 Task: In the  document Nathan.txt change page color to  'Voilet'. Add link on bottom right corner of the sheet: 'www.instagram.com' Insert page numer on top of the page
Action: Mouse moved to (264, 398)
Screenshot: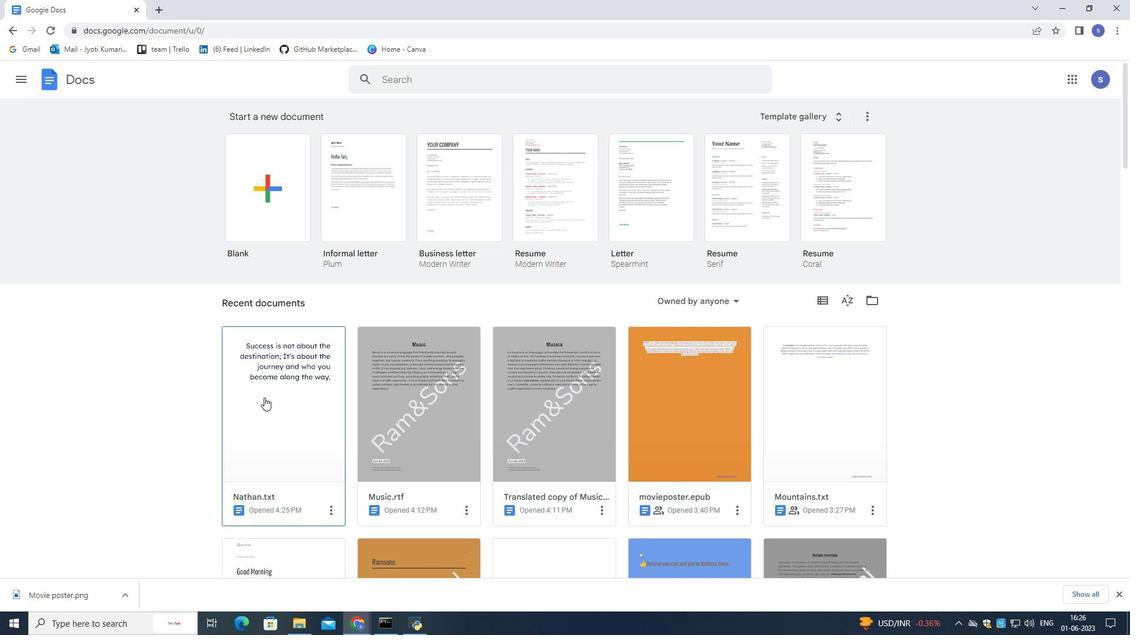 
Action: Mouse pressed left at (264, 398)
Screenshot: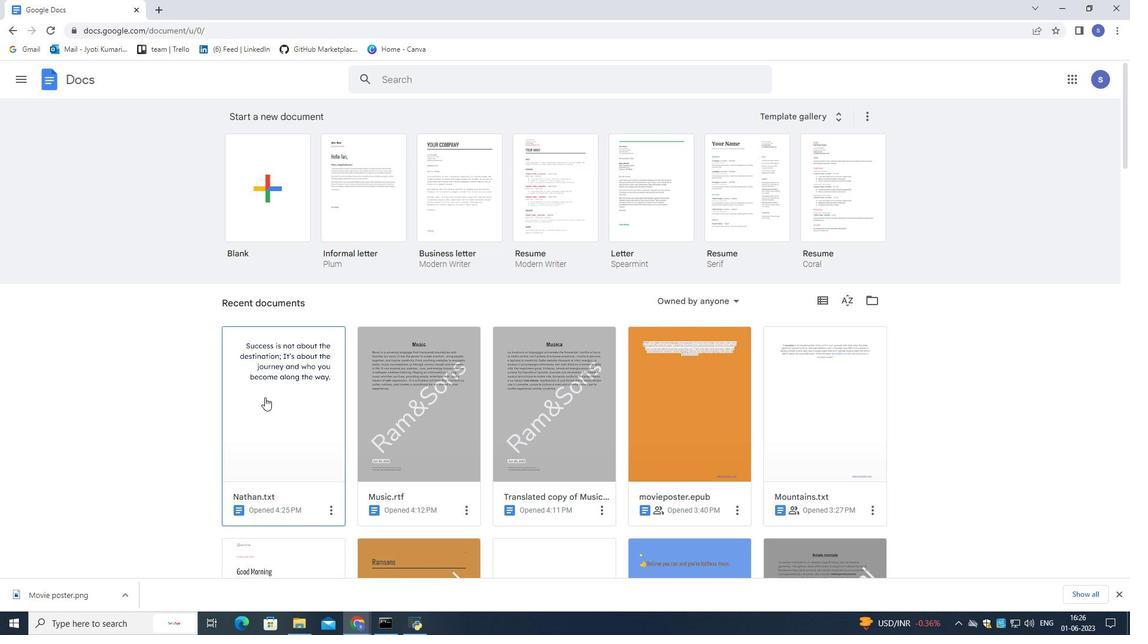 
Action: Mouse pressed left at (264, 398)
Screenshot: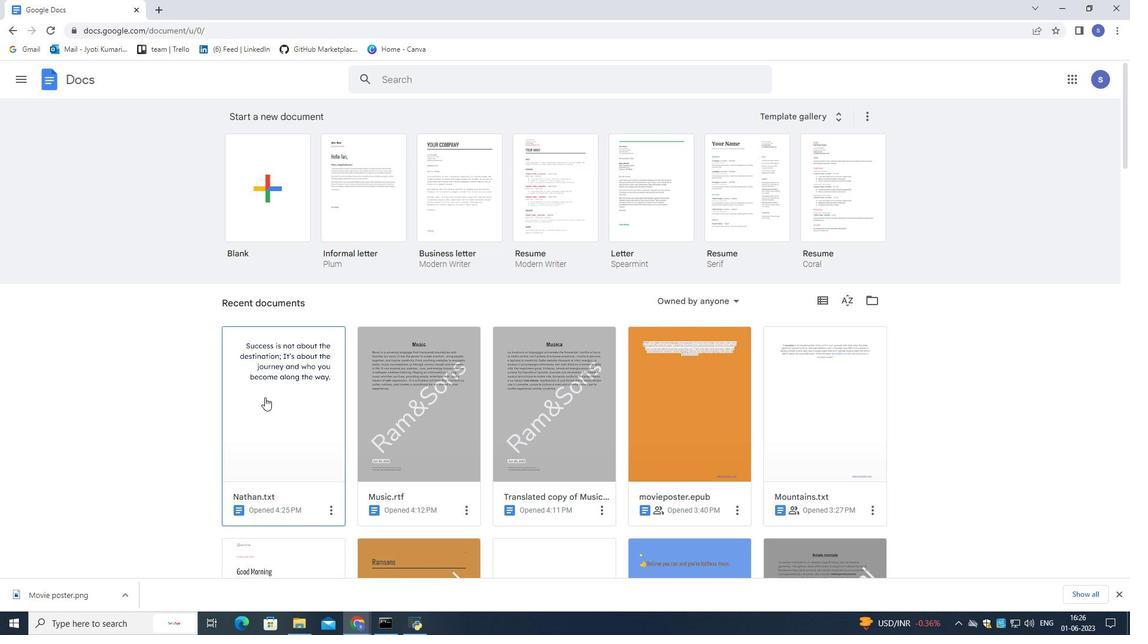 
Action: Mouse moved to (261, 317)
Screenshot: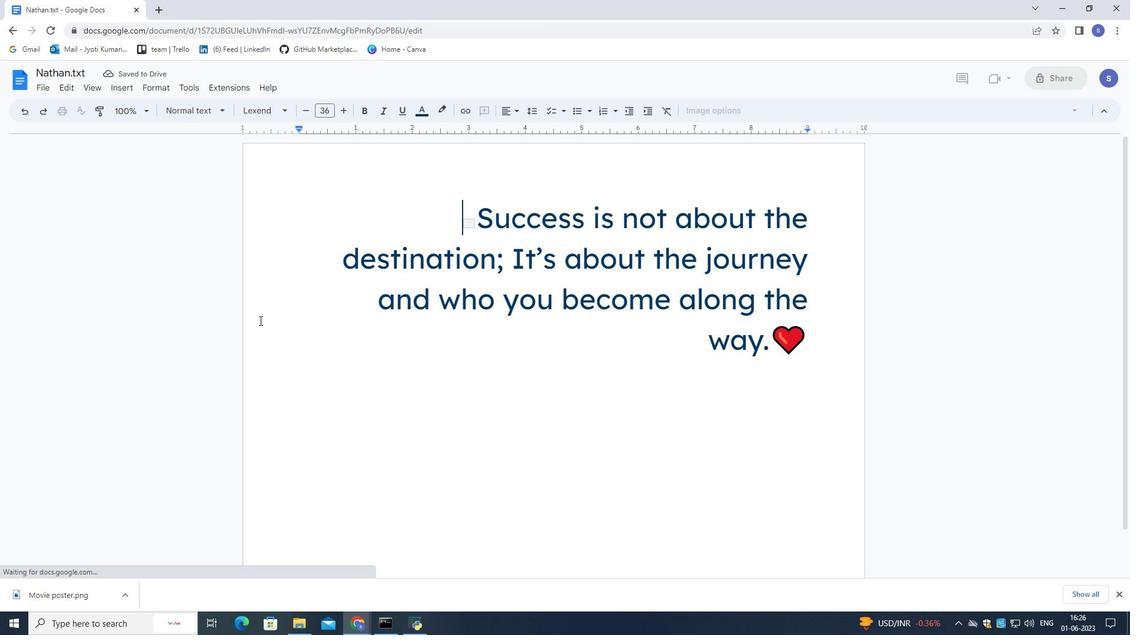 
Action: Mouse pressed left at (261, 317)
Screenshot: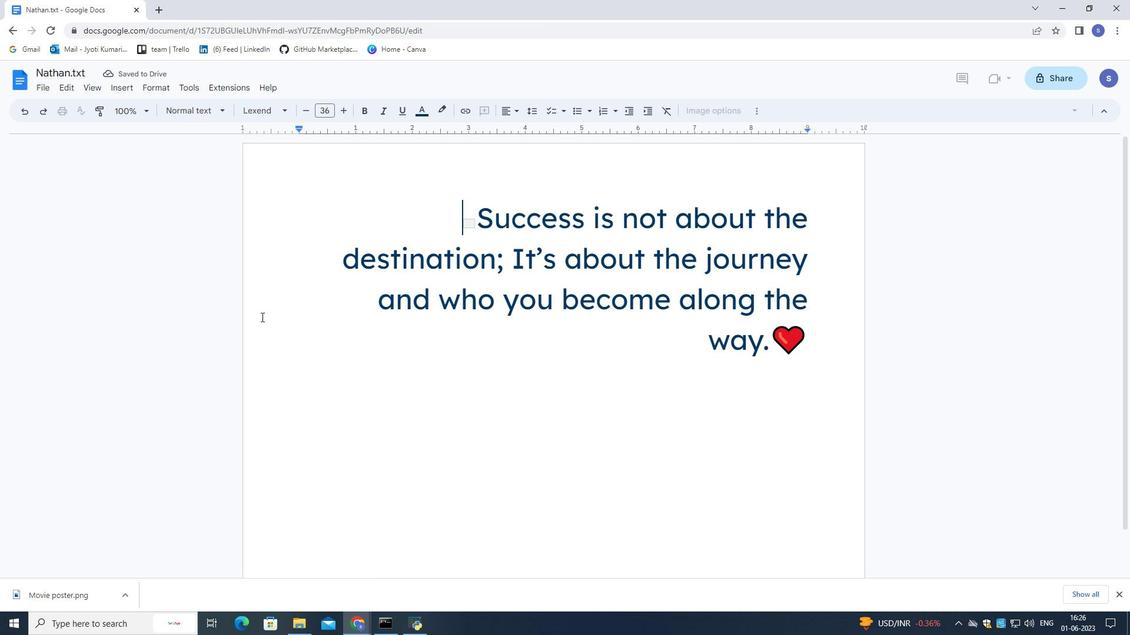 
Action: Mouse moved to (44, 90)
Screenshot: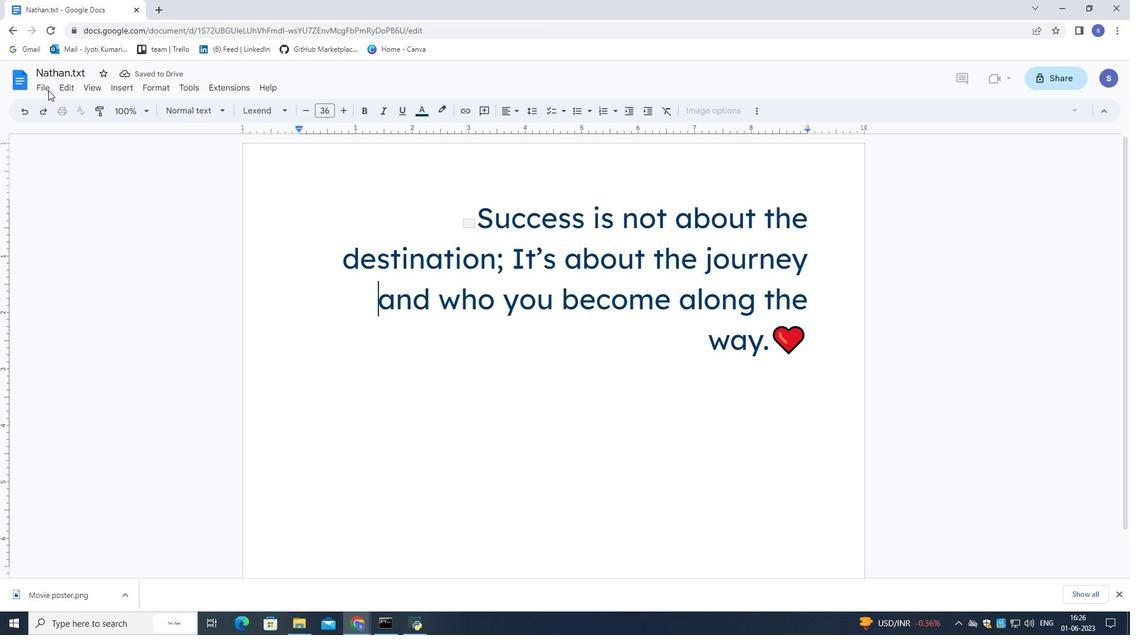 
Action: Mouse pressed left at (44, 90)
Screenshot: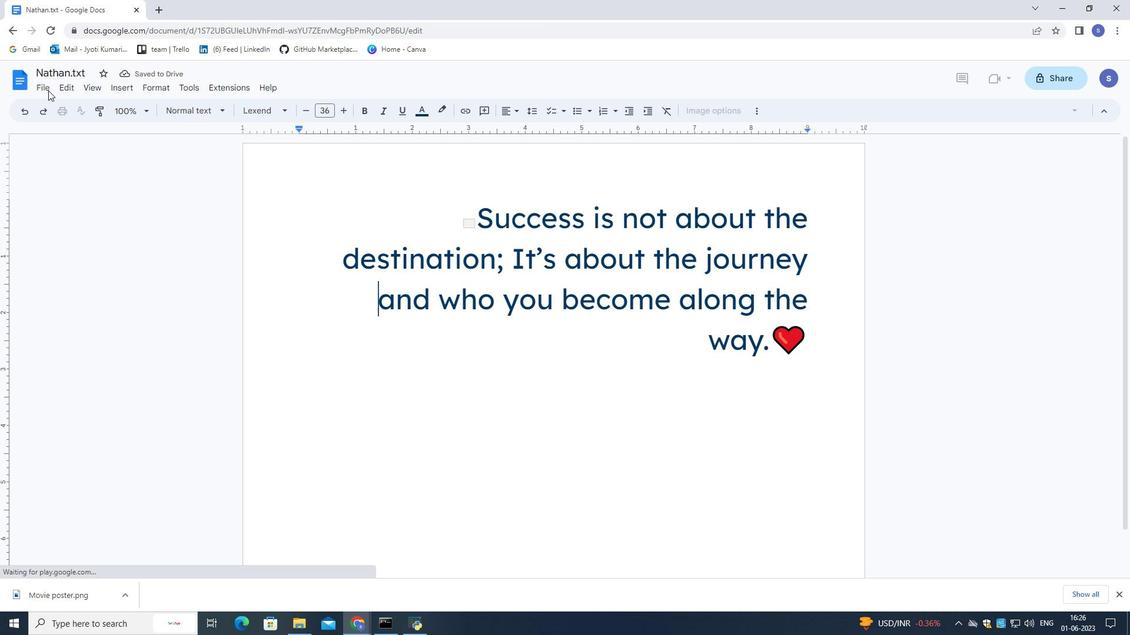
Action: Mouse moved to (83, 410)
Screenshot: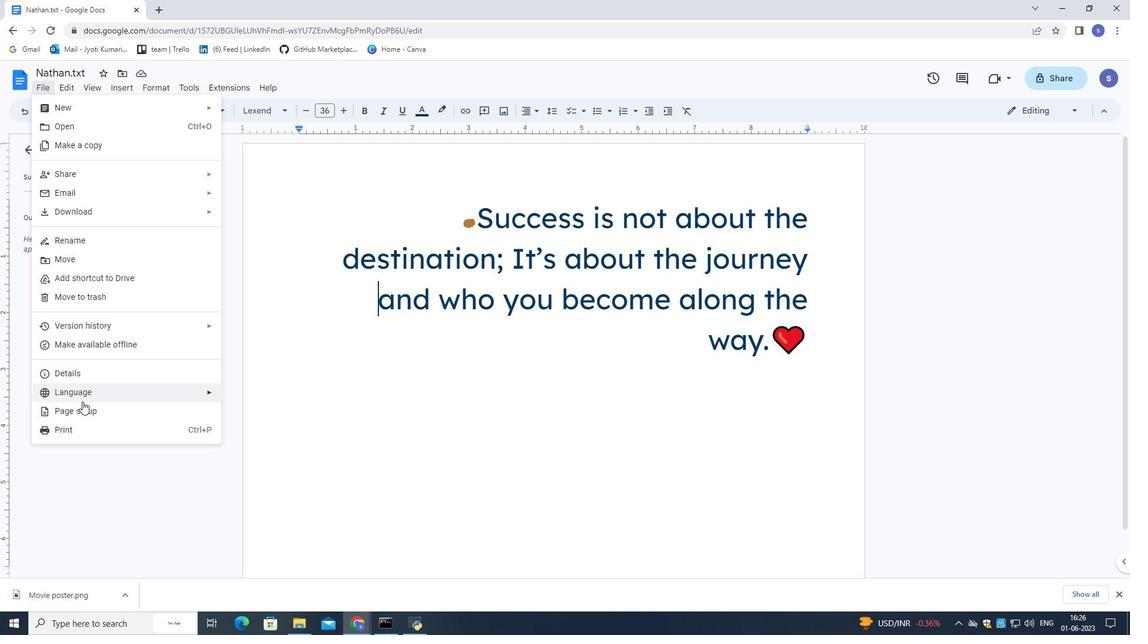 
Action: Mouse pressed left at (83, 410)
Screenshot: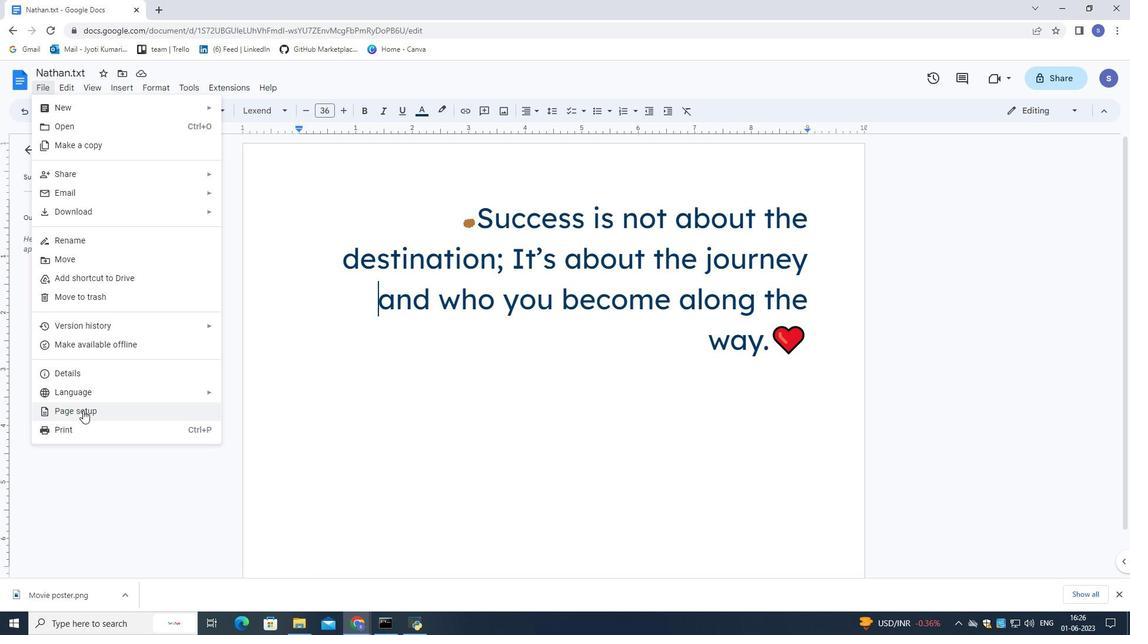 
Action: Mouse moved to (465, 396)
Screenshot: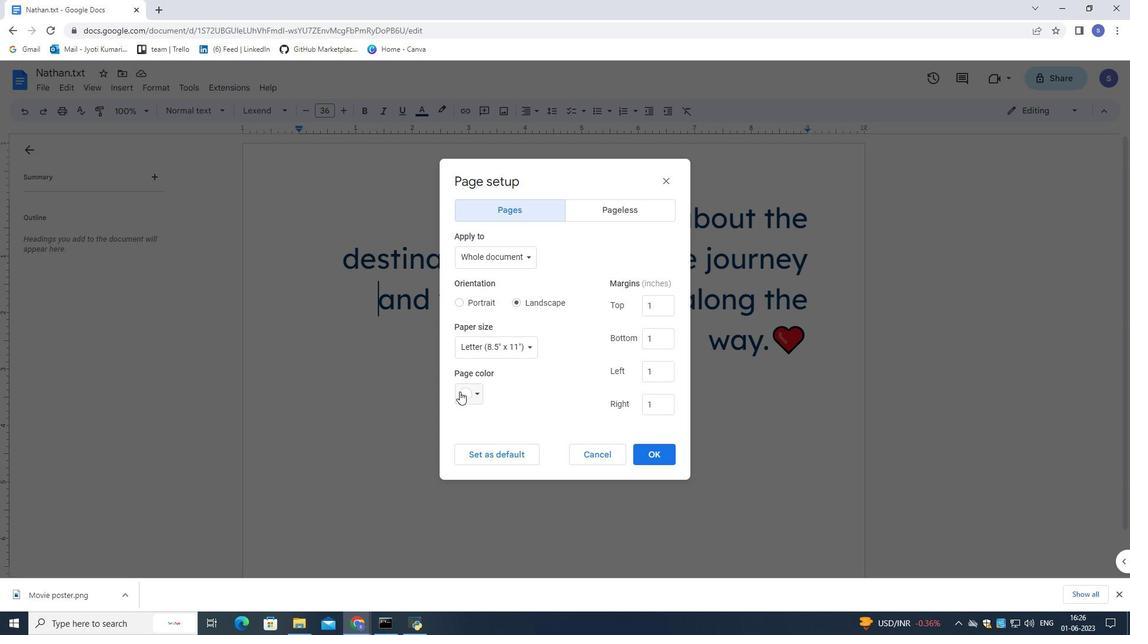 
Action: Mouse pressed left at (465, 396)
Screenshot: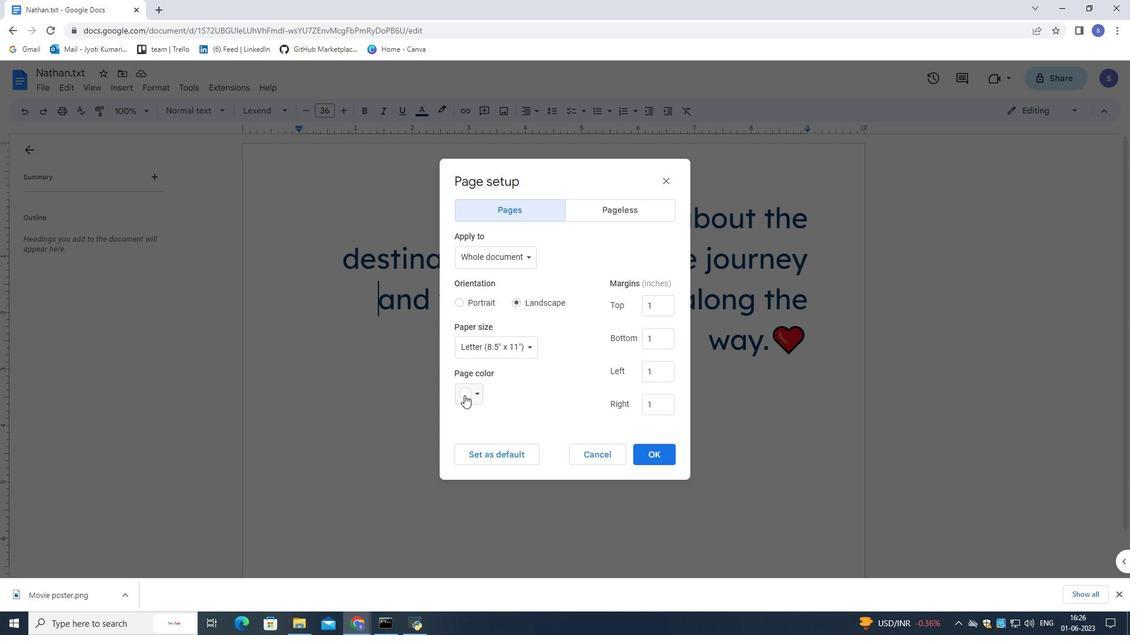 
Action: Mouse moved to (574, 466)
Screenshot: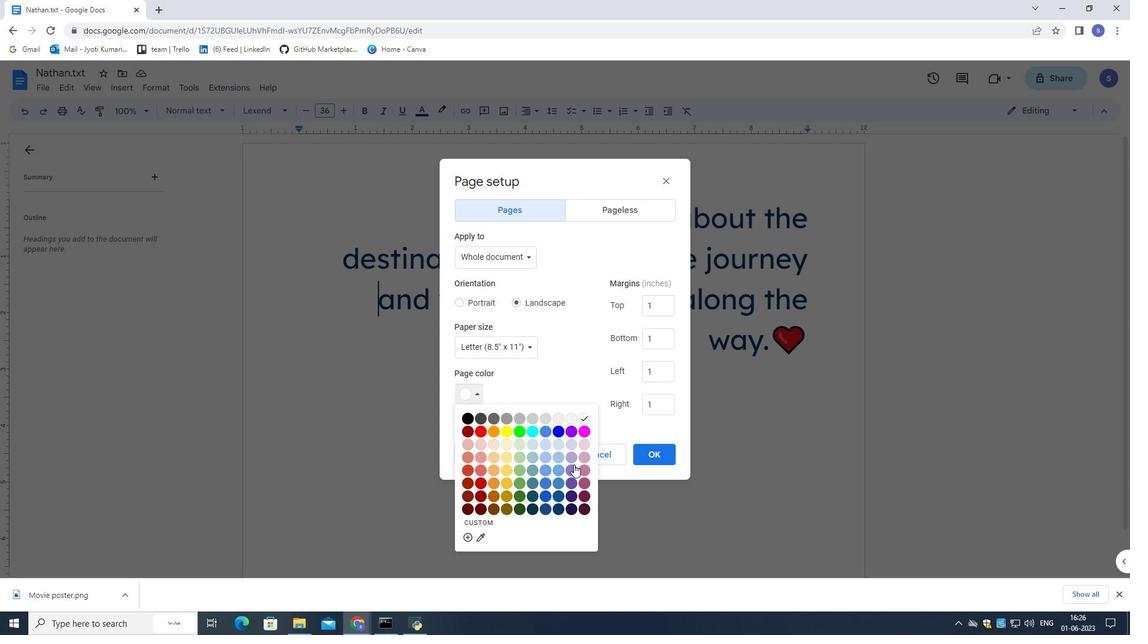 
Action: Mouse pressed left at (574, 466)
Screenshot: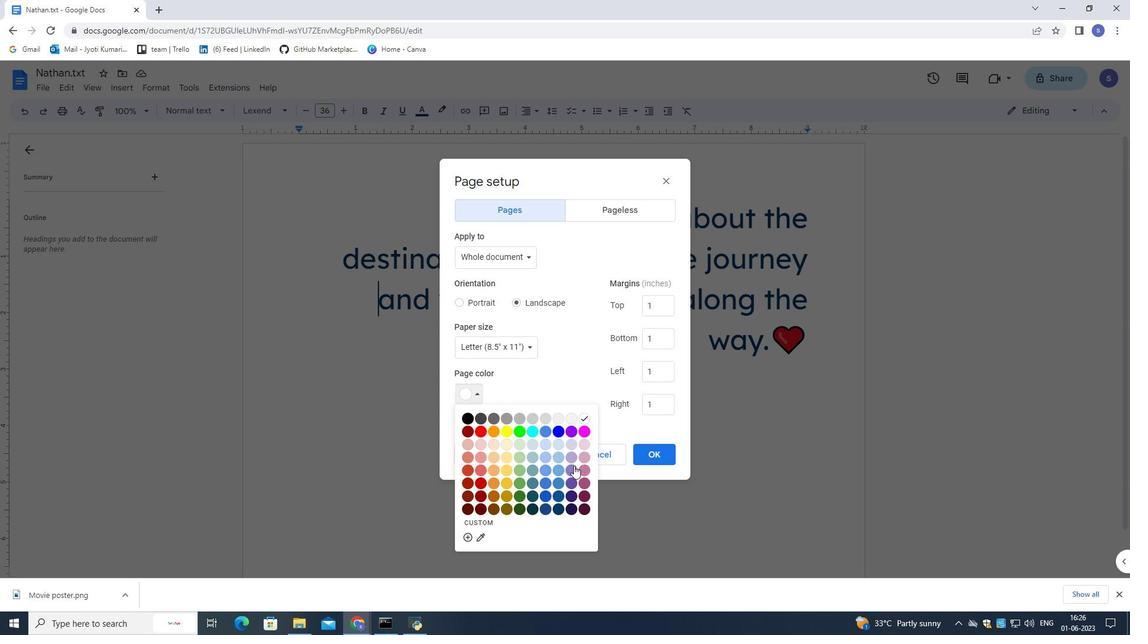 
Action: Mouse moved to (651, 451)
Screenshot: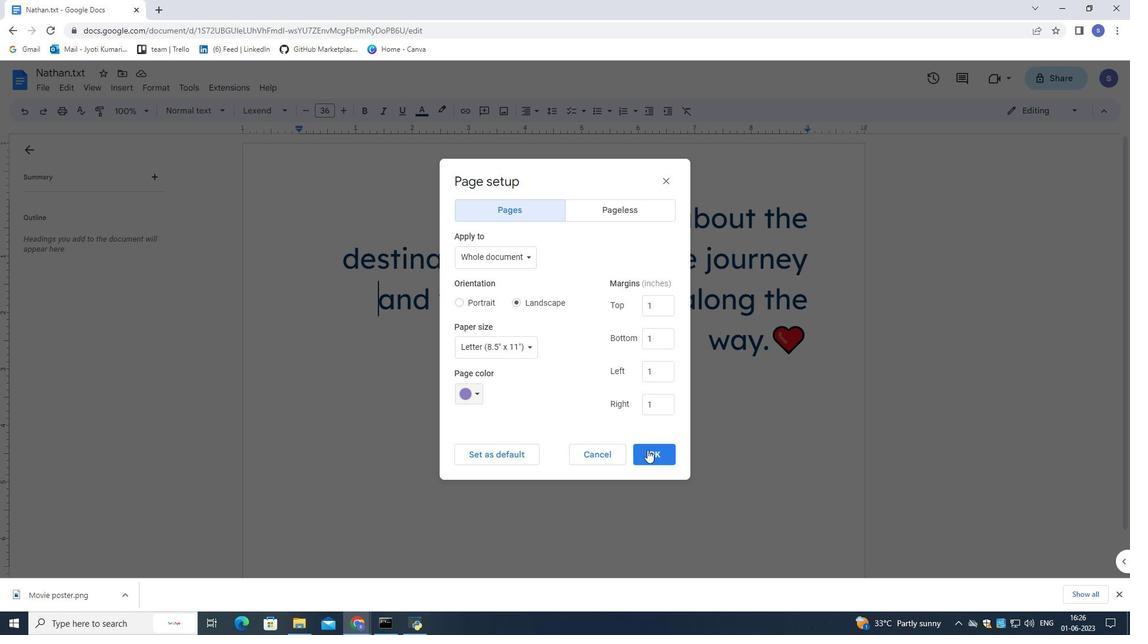 
Action: Mouse pressed left at (651, 451)
Screenshot: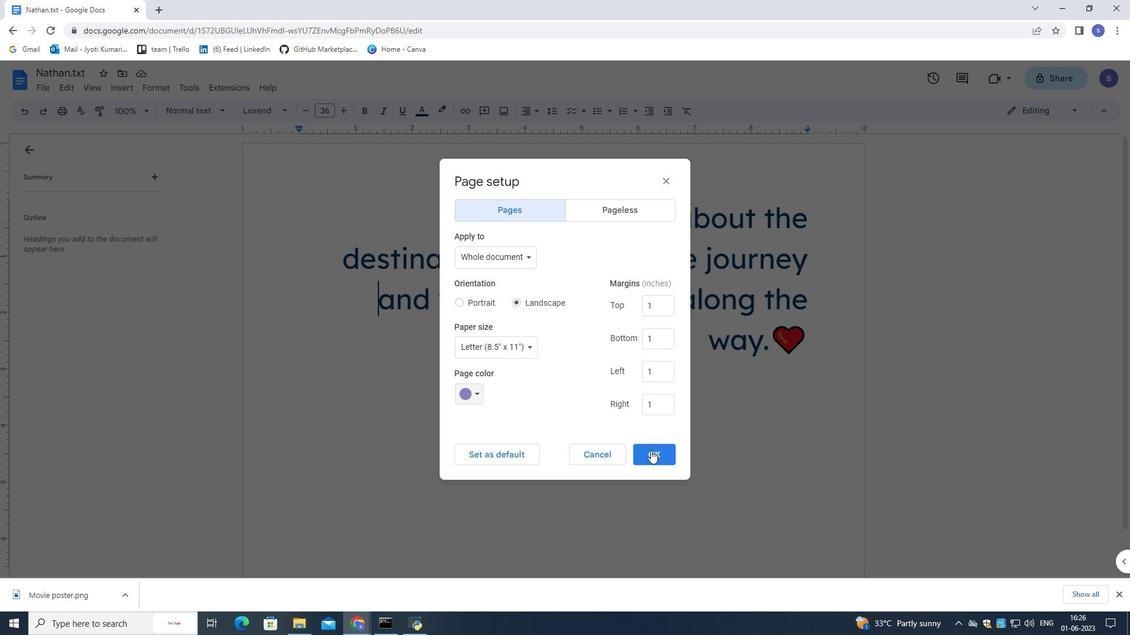 
Action: Mouse moved to (117, 90)
Screenshot: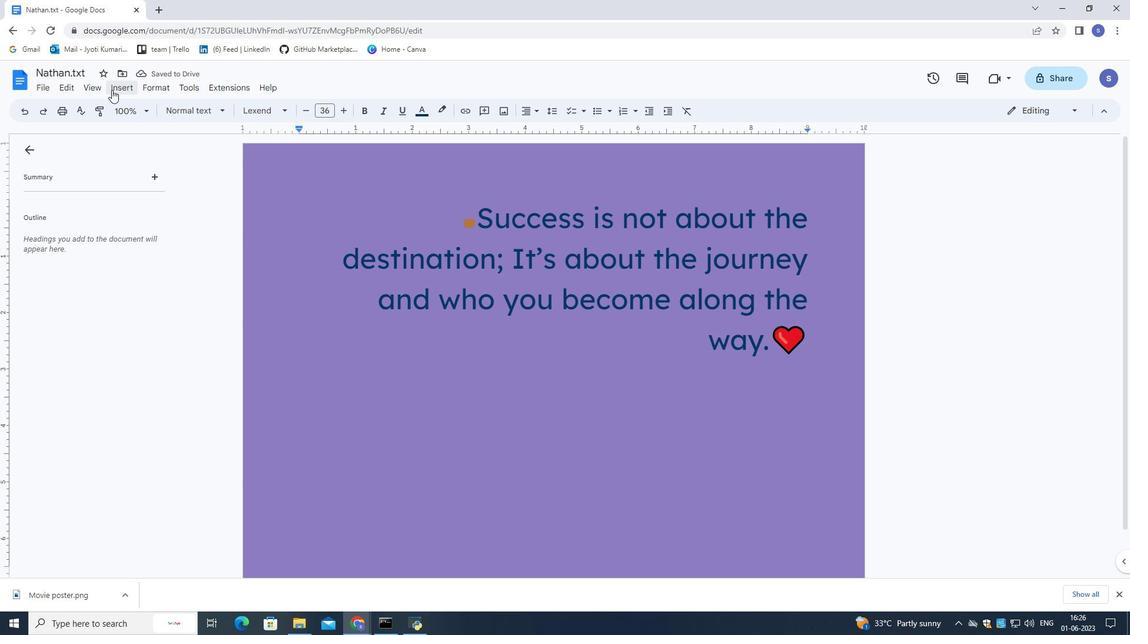 
Action: Mouse pressed left at (117, 90)
Screenshot: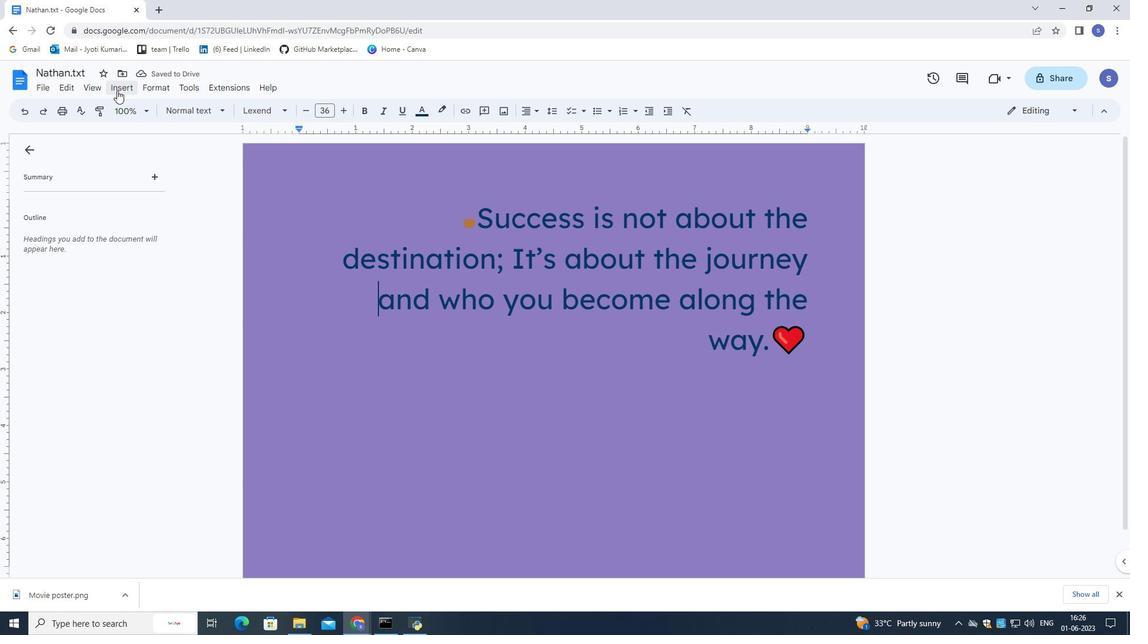 
Action: Mouse moved to (318, 415)
Screenshot: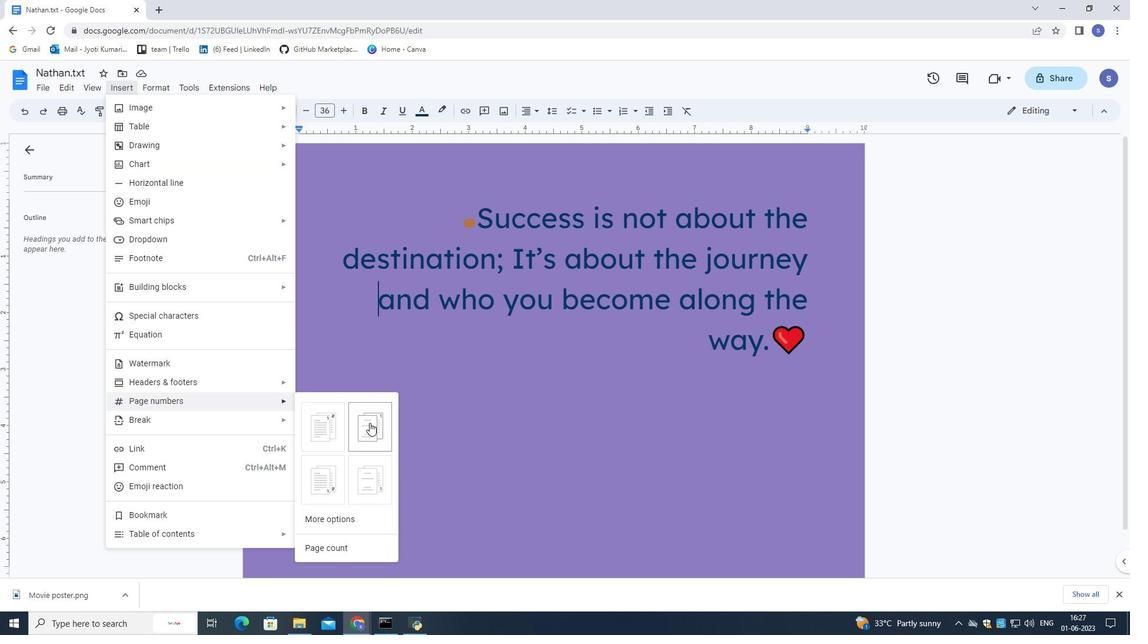 
Action: Mouse pressed left at (318, 415)
Screenshot: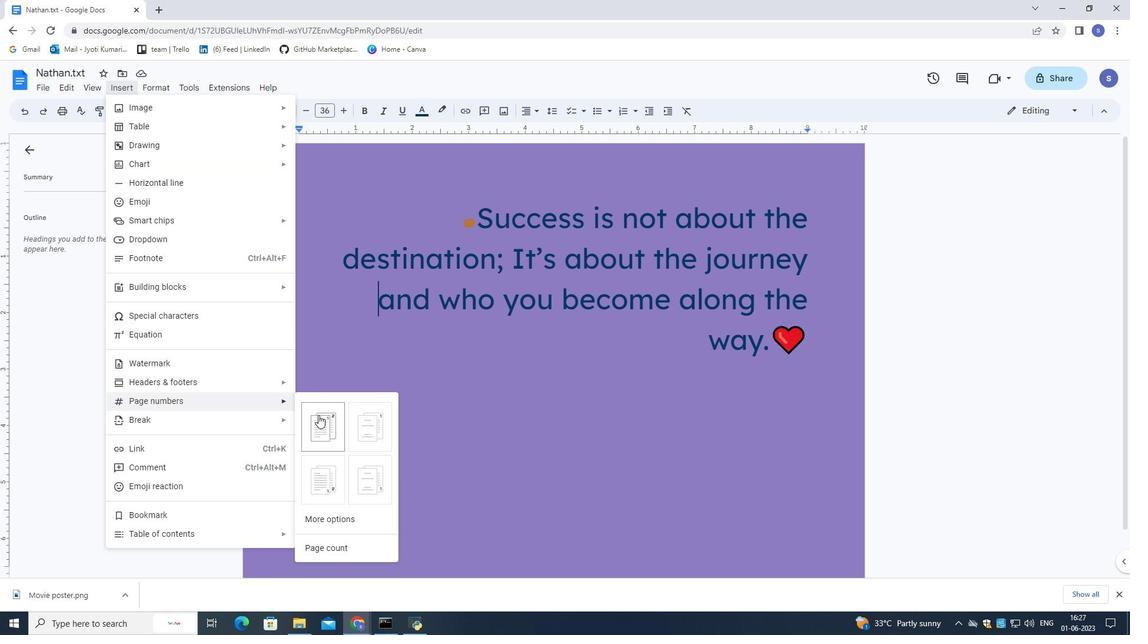 
Action: Mouse moved to (519, 376)
Screenshot: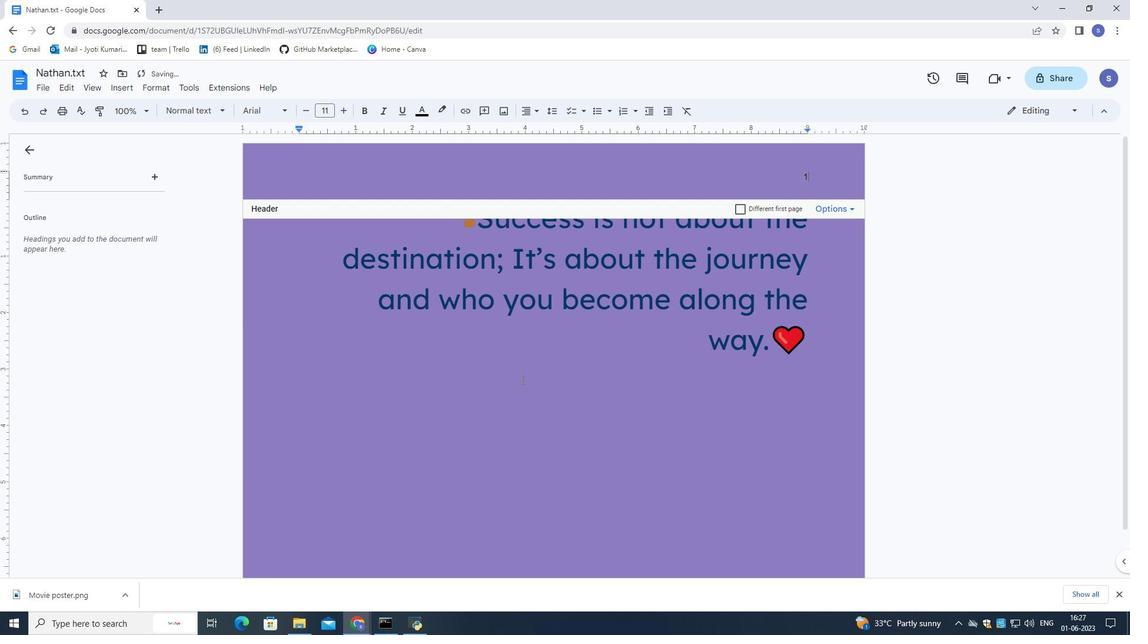 
Action: Mouse pressed left at (519, 376)
Screenshot: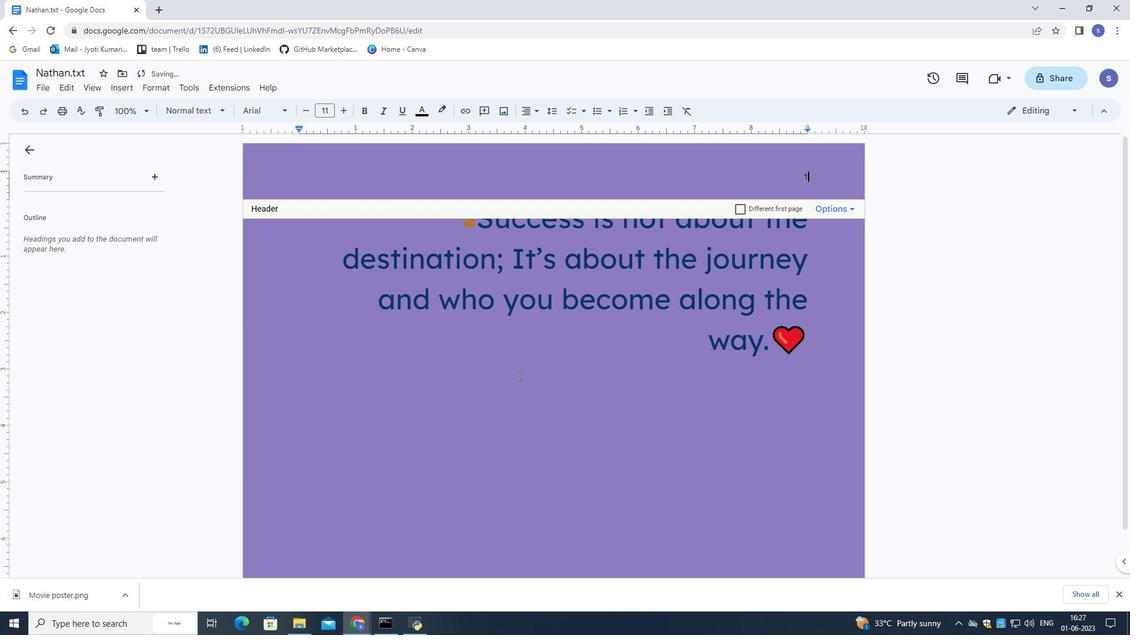 
Action: Mouse moved to (473, 390)
Screenshot: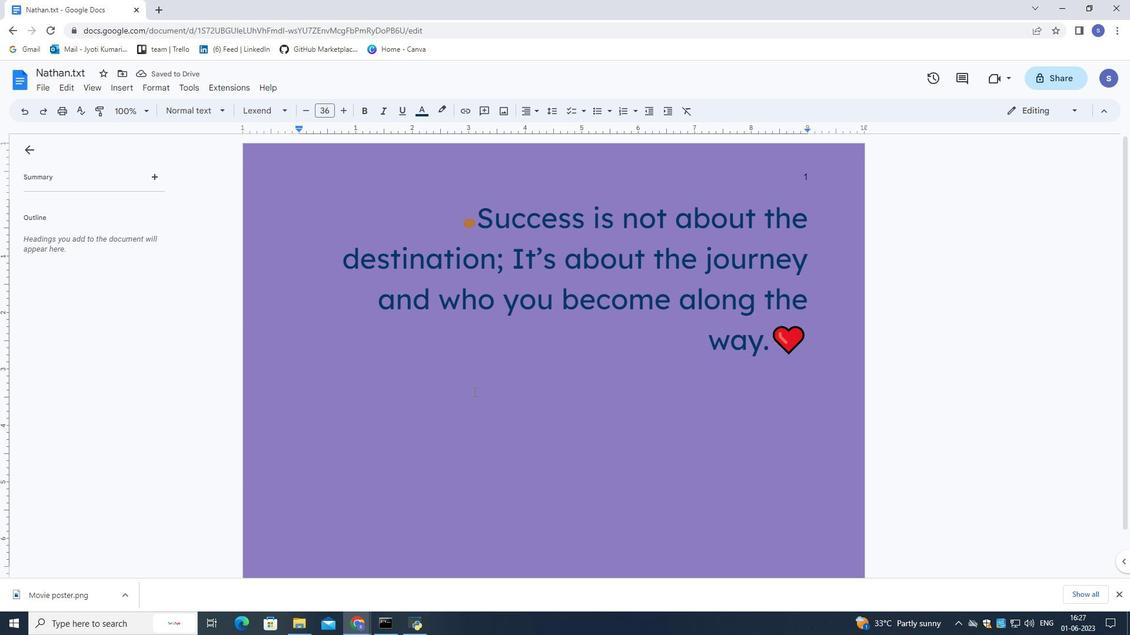 
